 Task: Create in the project AppWave and in the Backlog issue 'Implement a new cloud-based customer relationship management system for a company with advanced customer engagement and communication features' a child issue 'Chatbot conversation sentiment analysis and optimization', and assign it to team member softage.1@softage.net. Create in the project AppWave and in the Backlog issue 'Integrate a new offline mode feature into an existing mobile application to enhance user experience in low or no network connectivity situations' a child issue 'Data breach incident response planning and optimization', and assign it to team member softage.2@softage.net
Action: Mouse moved to (190, 57)
Screenshot: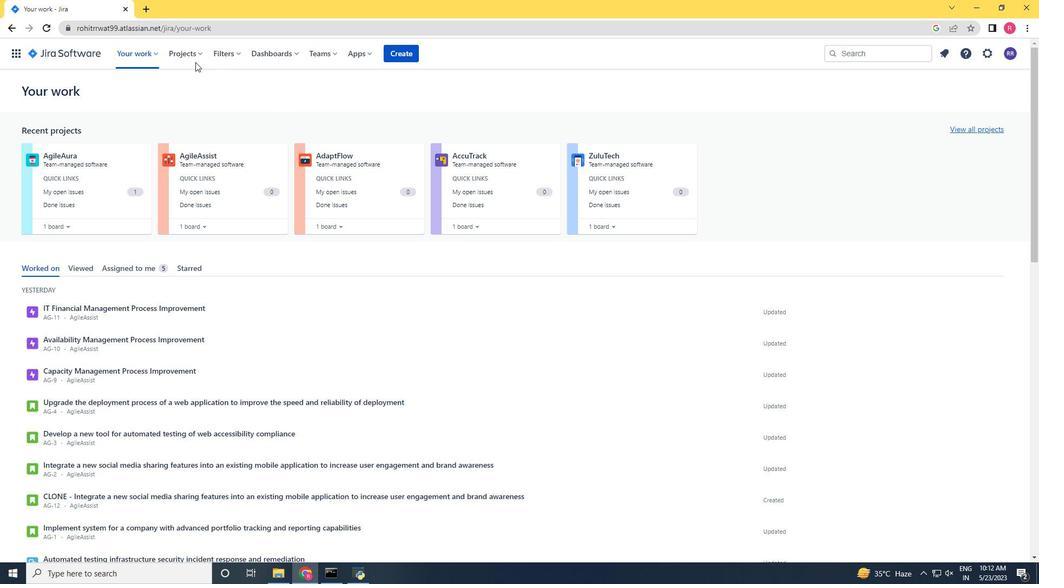 
Action: Mouse pressed left at (190, 57)
Screenshot: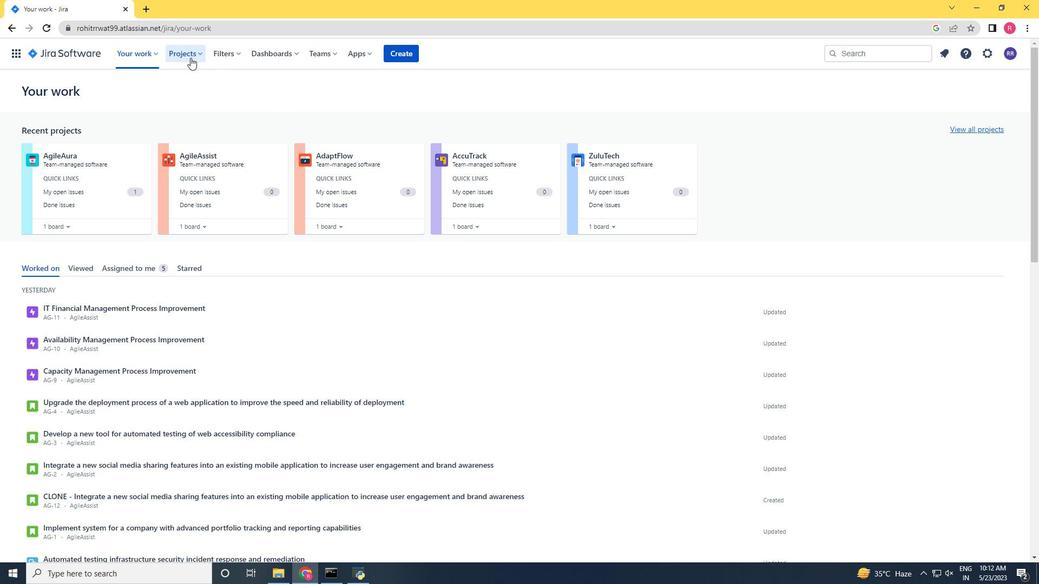 
Action: Mouse moved to (199, 95)
Screenshot: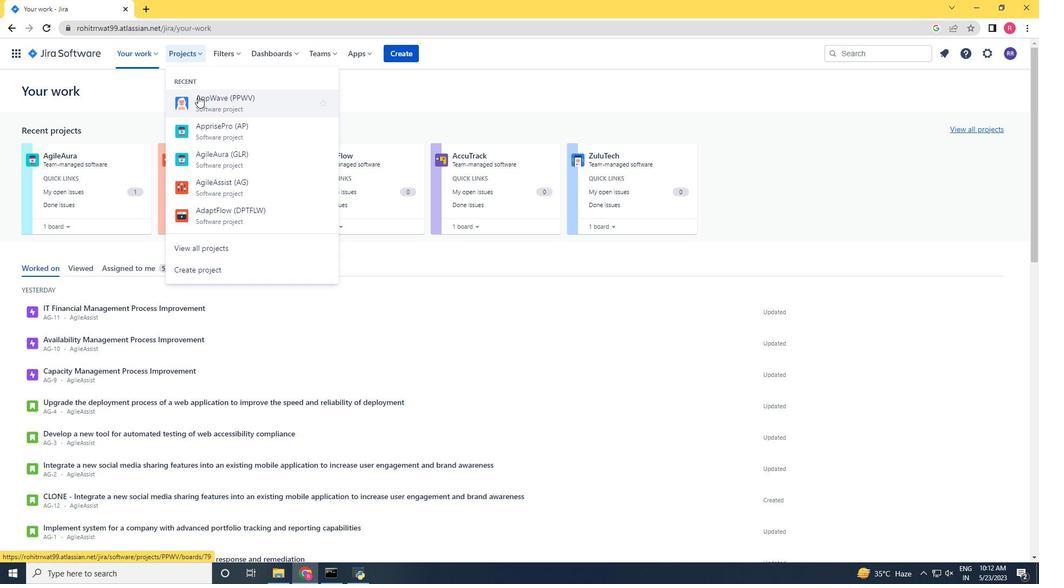 
Action: Mouse pressed left at (199, 95)
Screenshot: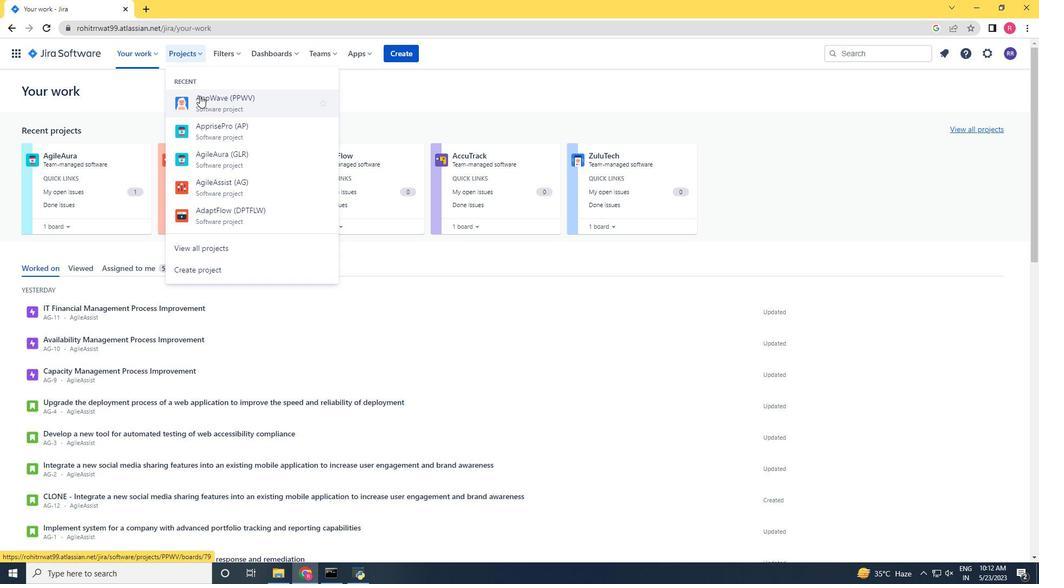 
Action: Mouse moved to (61, 172)
Screenshot: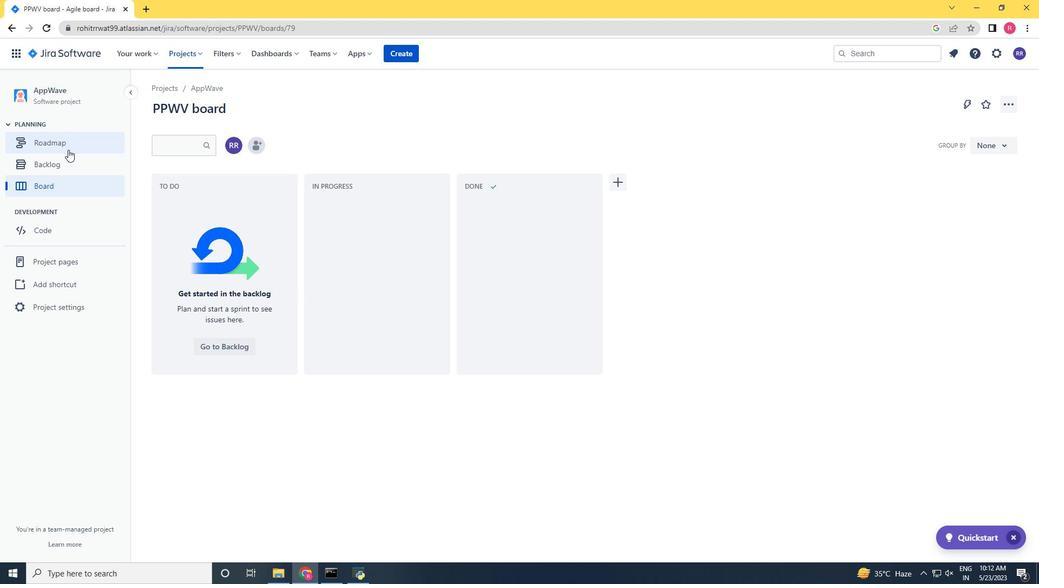 
Action: Mouse pressed left at (61, 172)
Screenshot: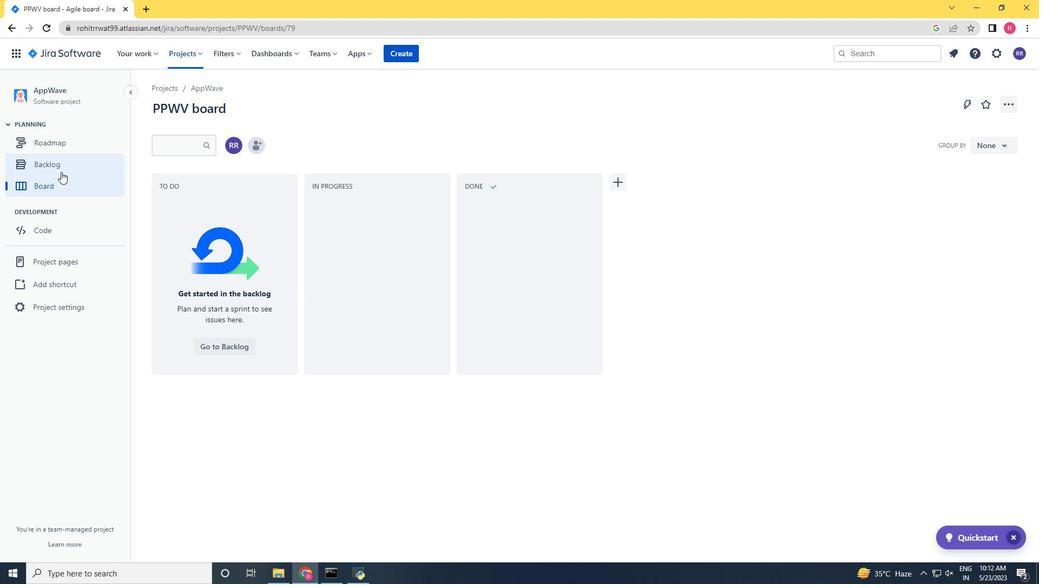 
Action: Mouse moved to (374, 267)
Screenshot: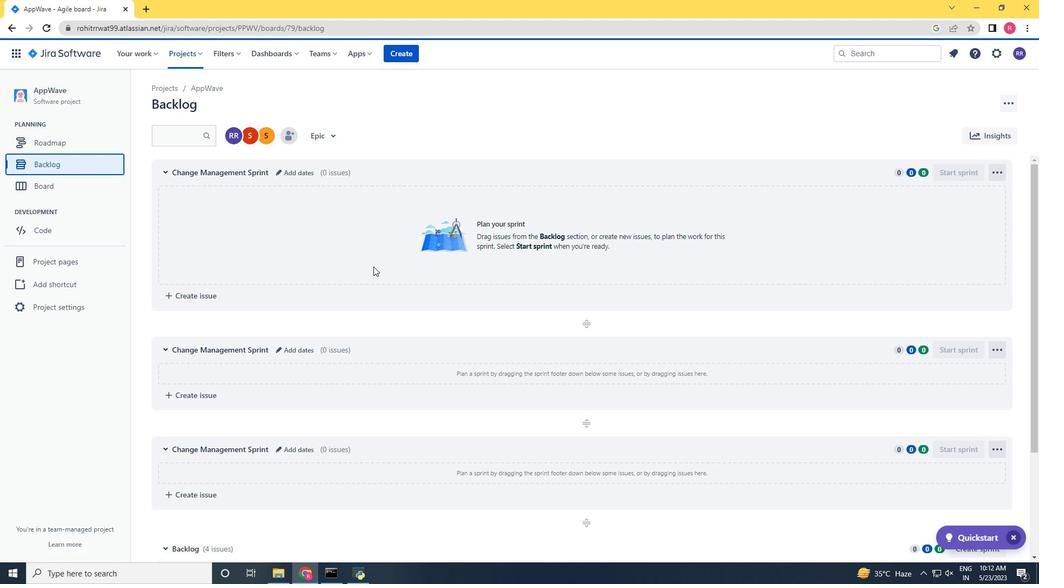 
Action: Mouse scrolled (374, 266) with delta (0, 0)
Screenshot: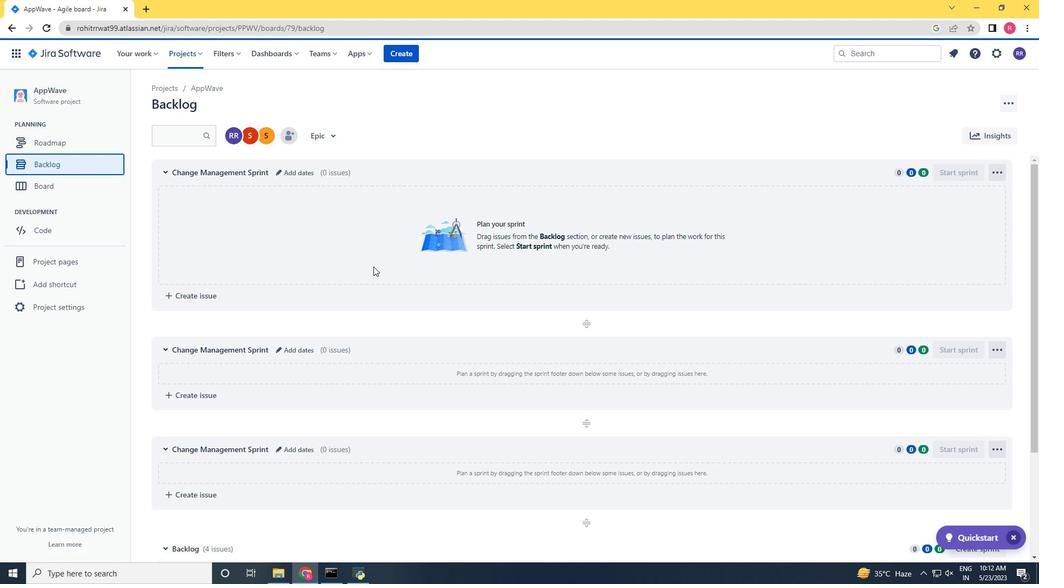 
Action: Mouse moved to (374, 267)
Screenshot: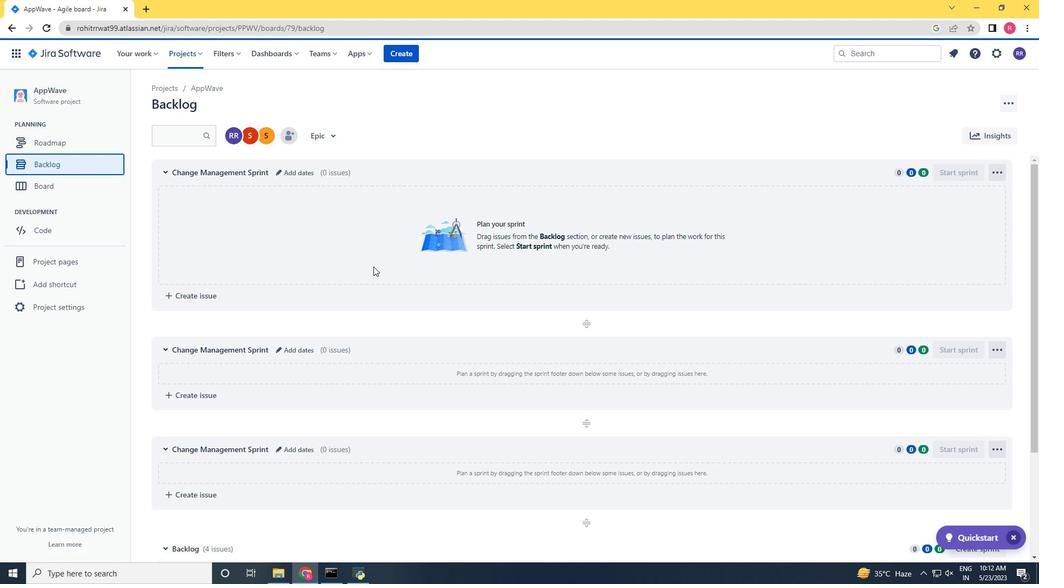 
Action: Mouse scrolled (374, 267) with delta (0, 0)
Screenshot: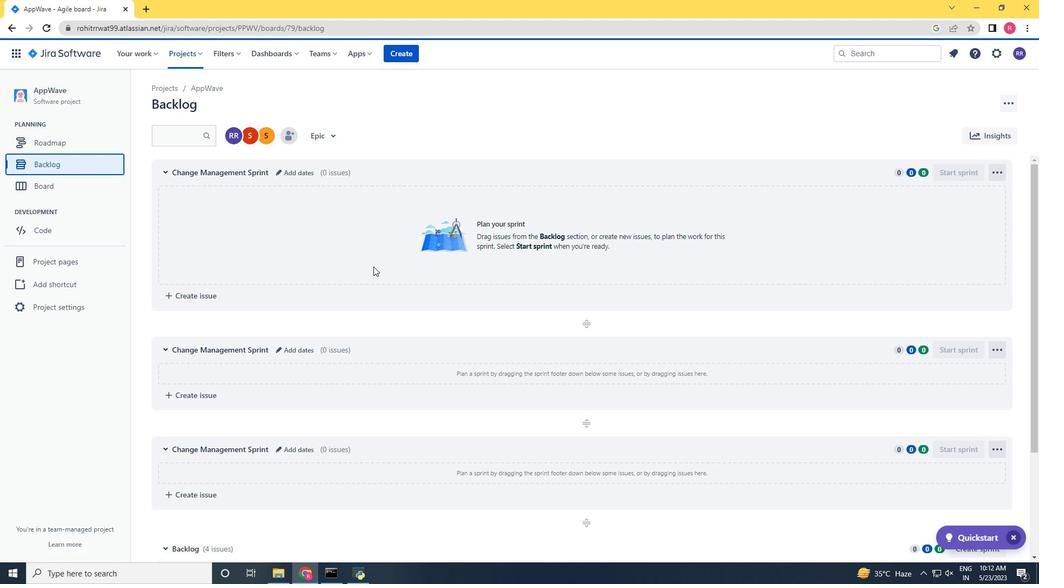 
Action: Mouse scrolled (374, 267) with delta (0, 0)
Screenshot: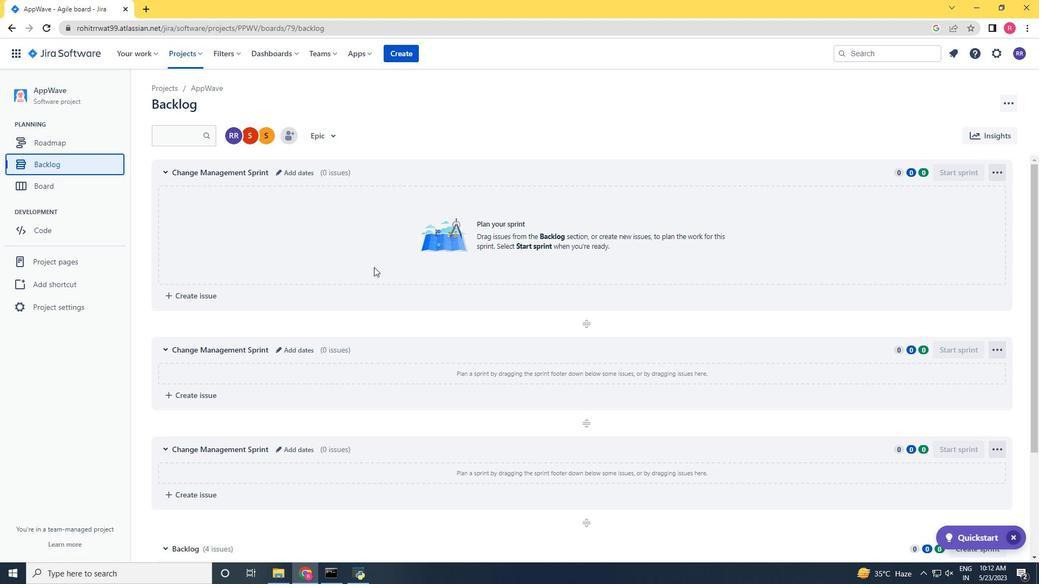 
Action: Mouse scrolled (374, 267) with delta (0, 0)
Screenshot: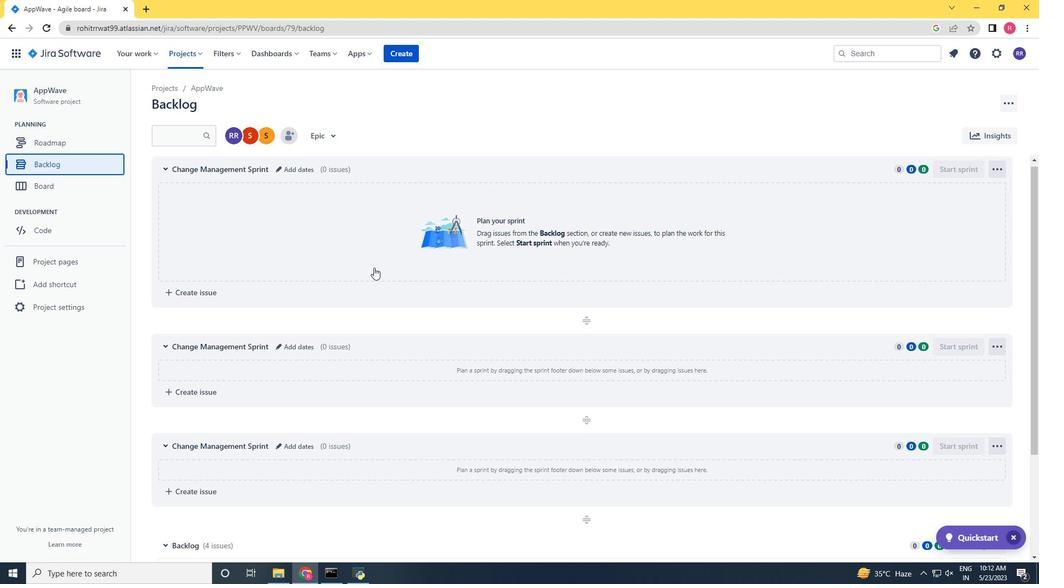 
Action: Mouse scrolled (374, 267) with delta (0, 0)
Screenshot: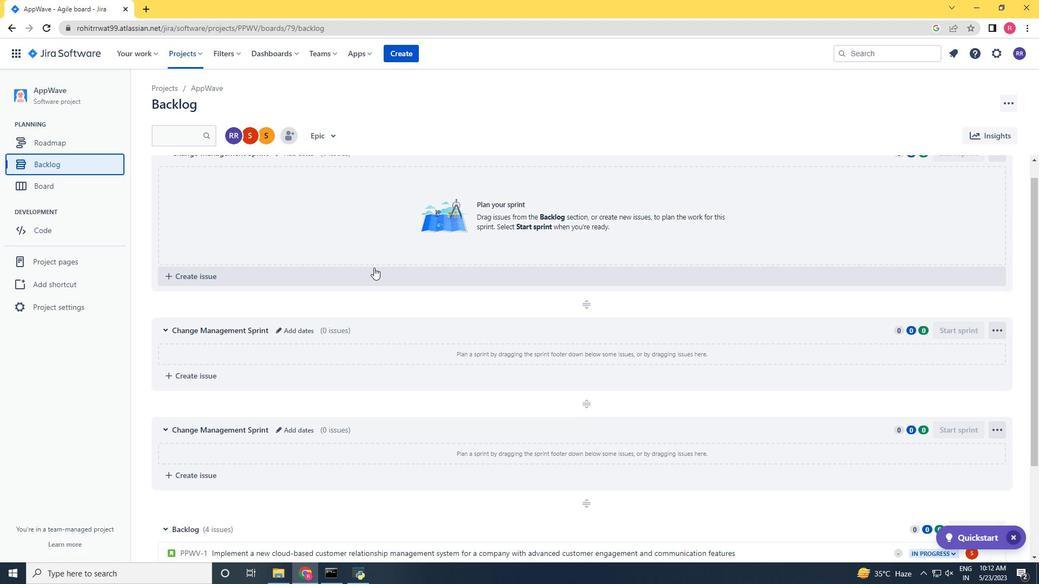 
Action: Mouse scrolled (374, 267) with delta (0, 0)
Screenshot: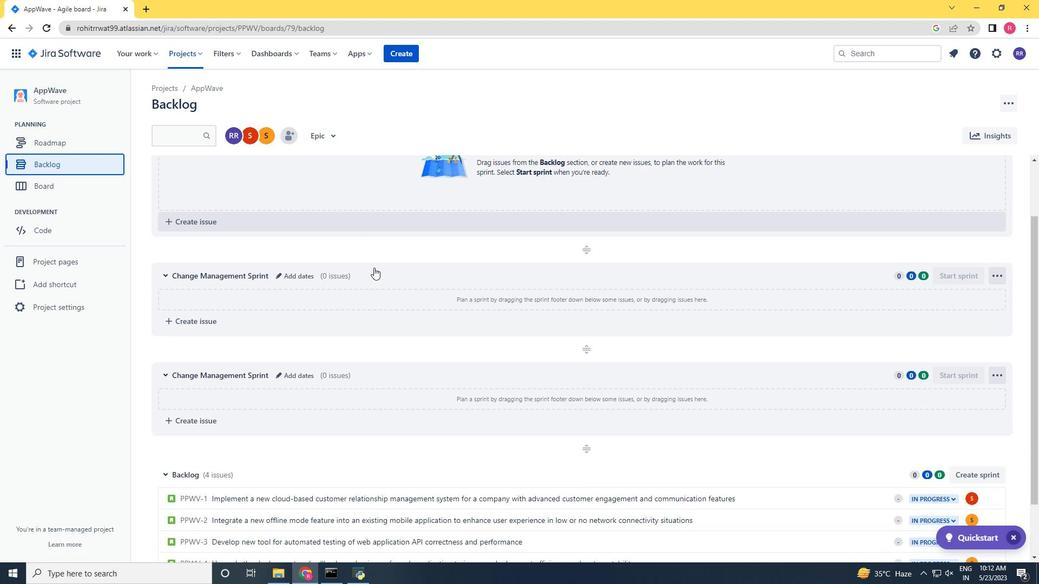 
Action: Mouse scrolled (374, 267) with delta (0, 0)
Screenshot: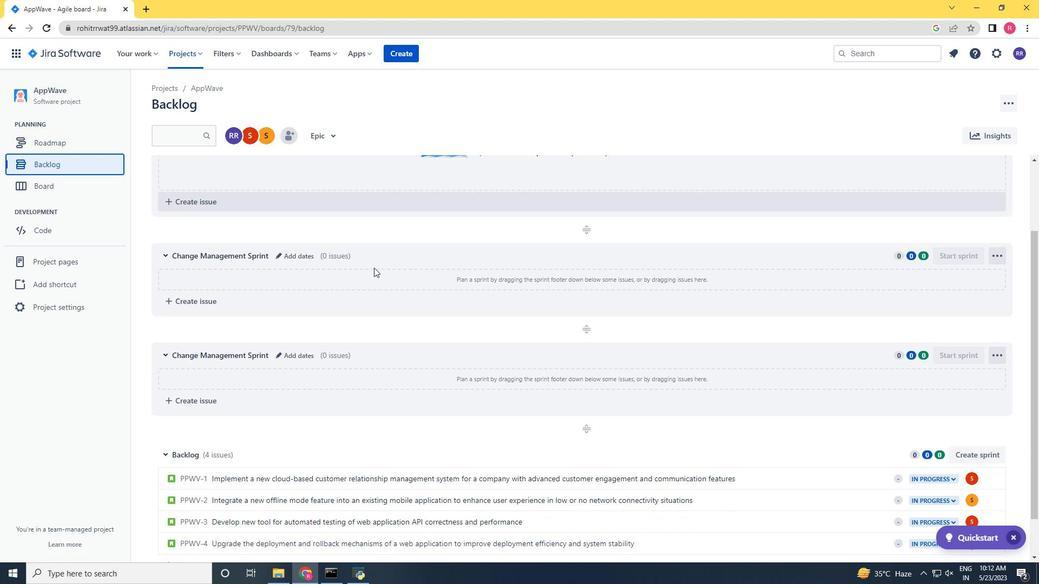 
Action: Mouse moved to (788, 435)
Screenshot: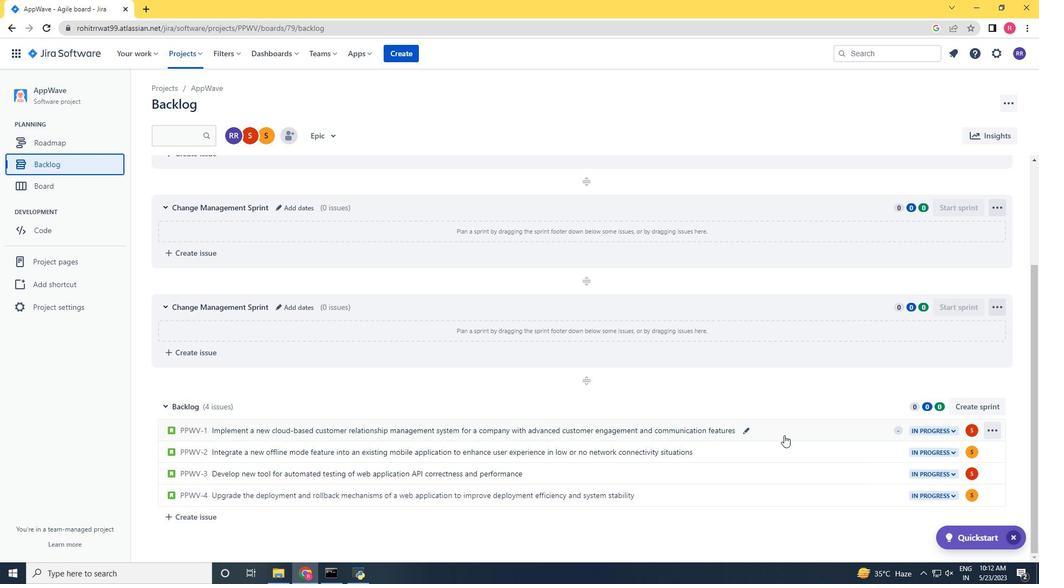 
Action: Mouse pressed left at (788, 435)
Screenshot: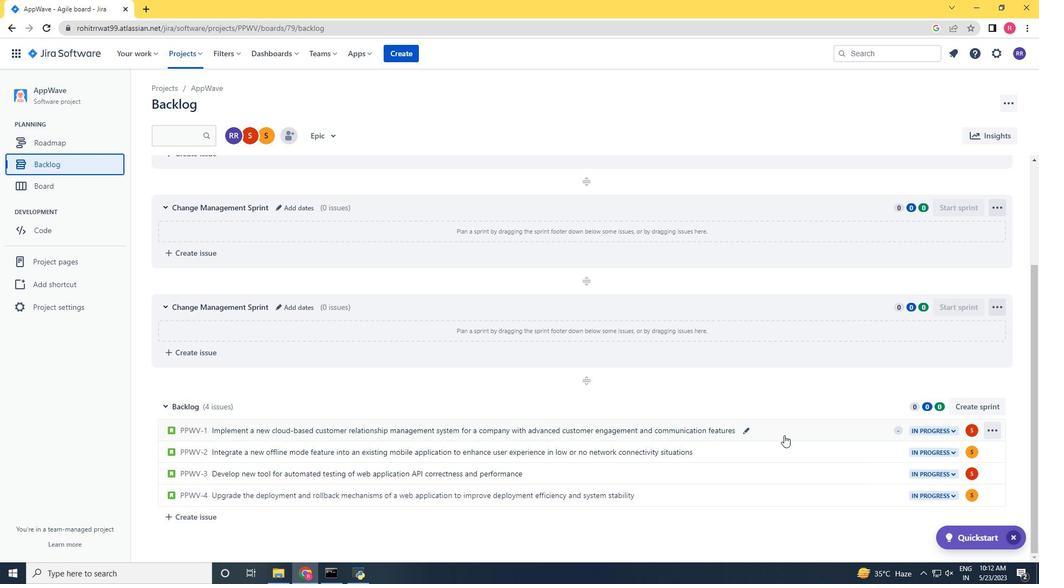 
Action: Mouse moved to (844, 295)
Screenshot: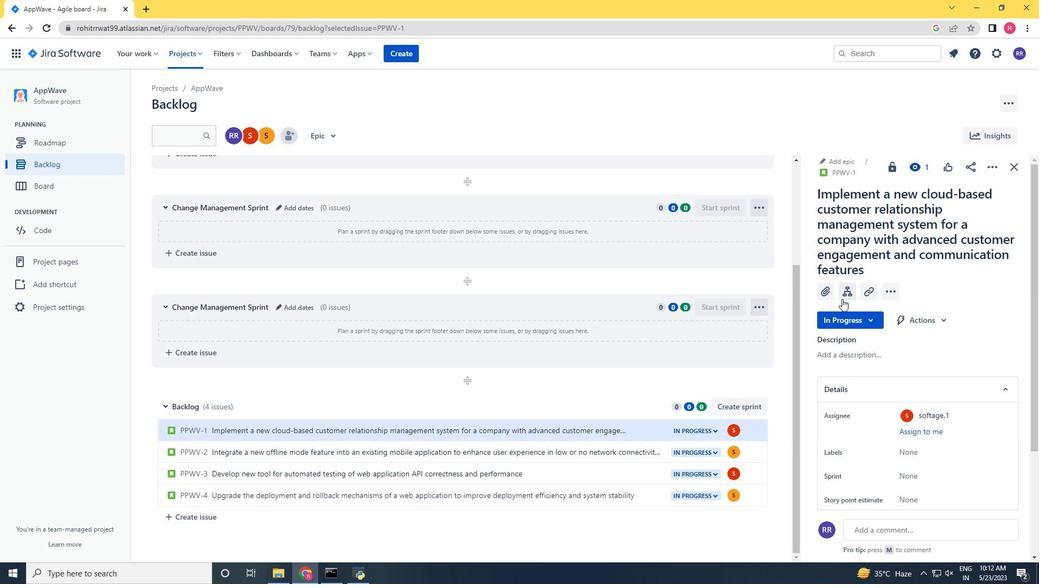 
Action: Mouse pressed left at (844, 295)
Screenshot: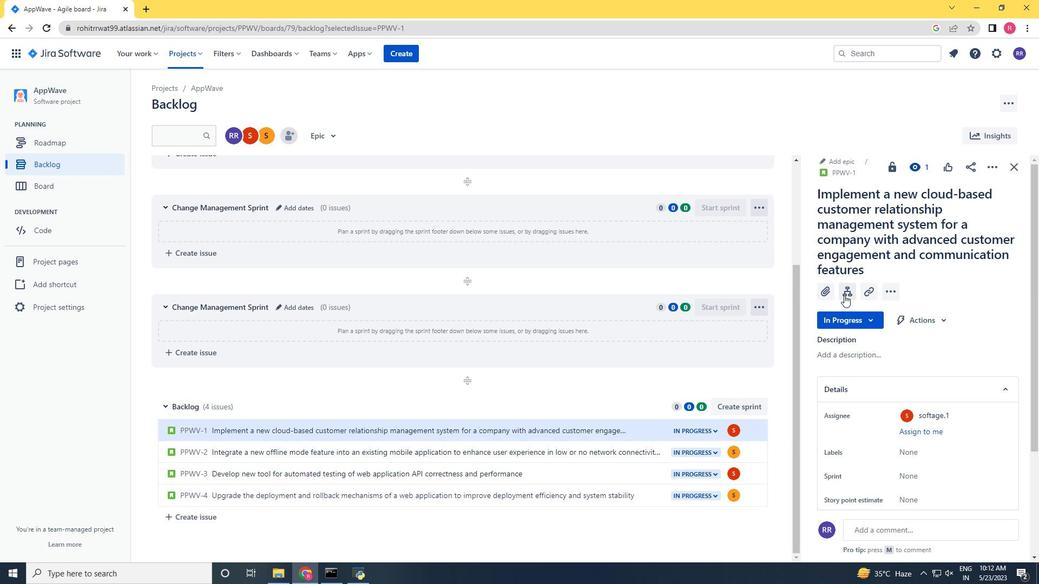 
Action: Mouse moved to (844, 303)
Screenshot: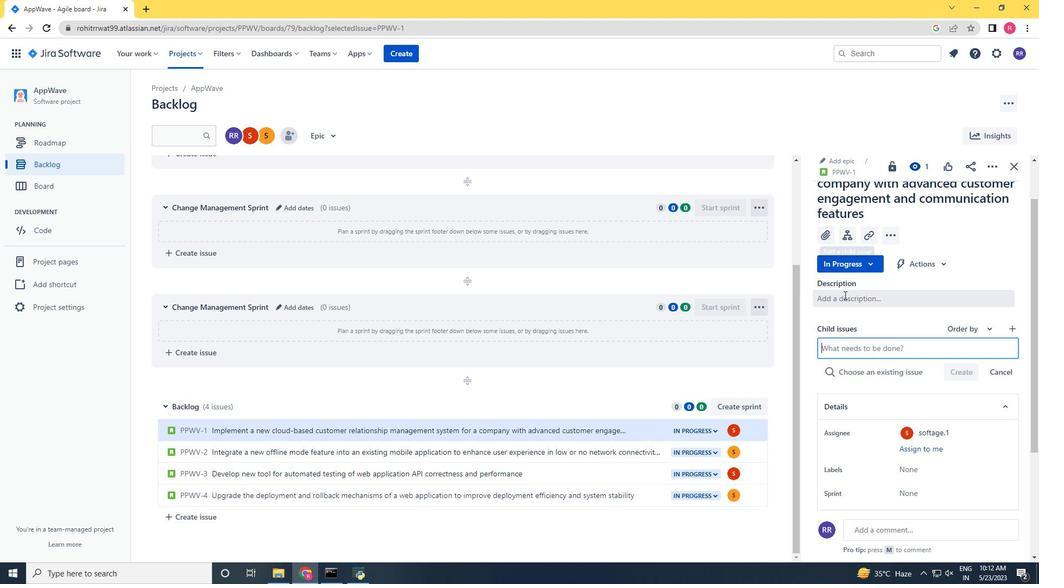 
Action: Key pressed <Key.shift>Chatbot<Key.space>conversation<Key.space>sentiment<Key.space><Key.space>analysis<Key.space>and<Key.space>optimization<Key.space><Key.enter>
Screenshot: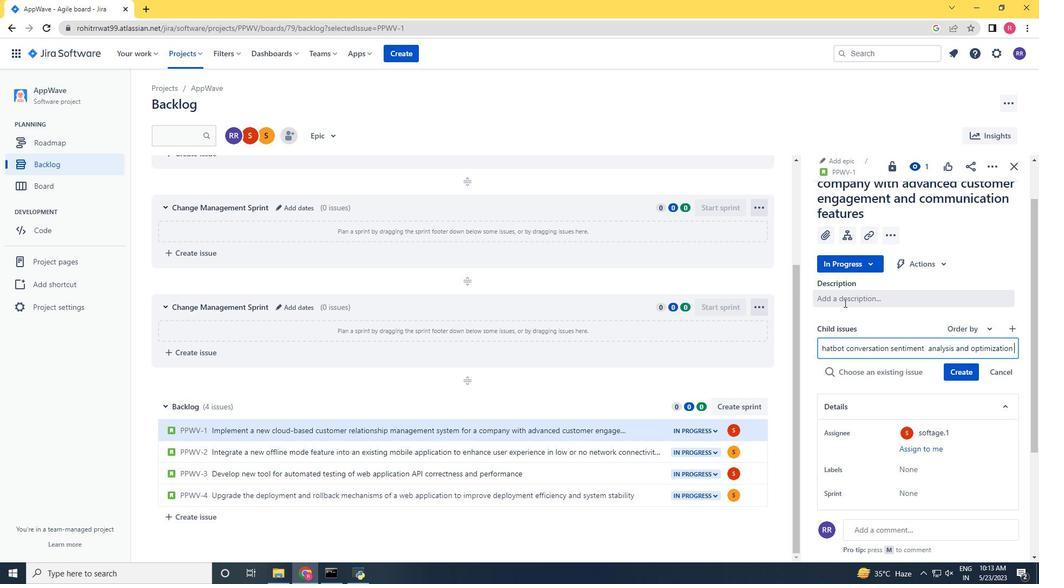 
Action: Mouse moved to (972, 352)
Screenshot: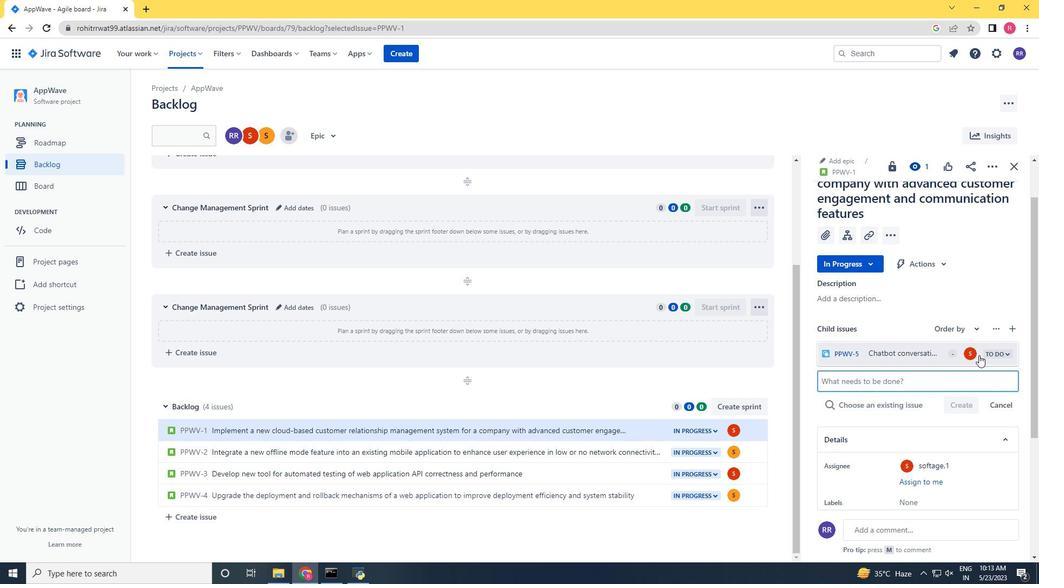 
Action: Mouse pressed left at (972, 352)
Screenshot: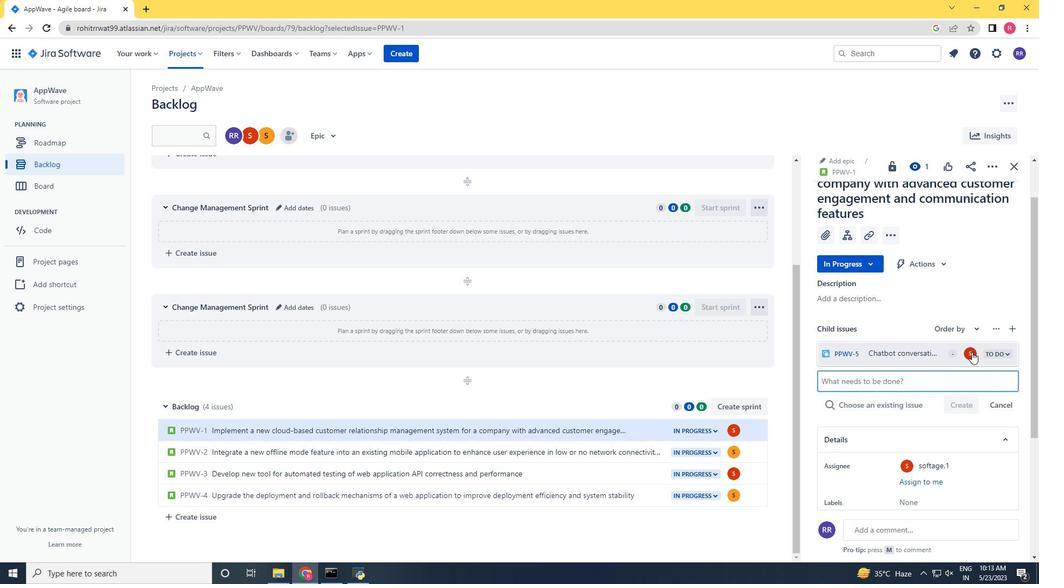 
Action: Mouse moved to (754, 534)
Screenshot: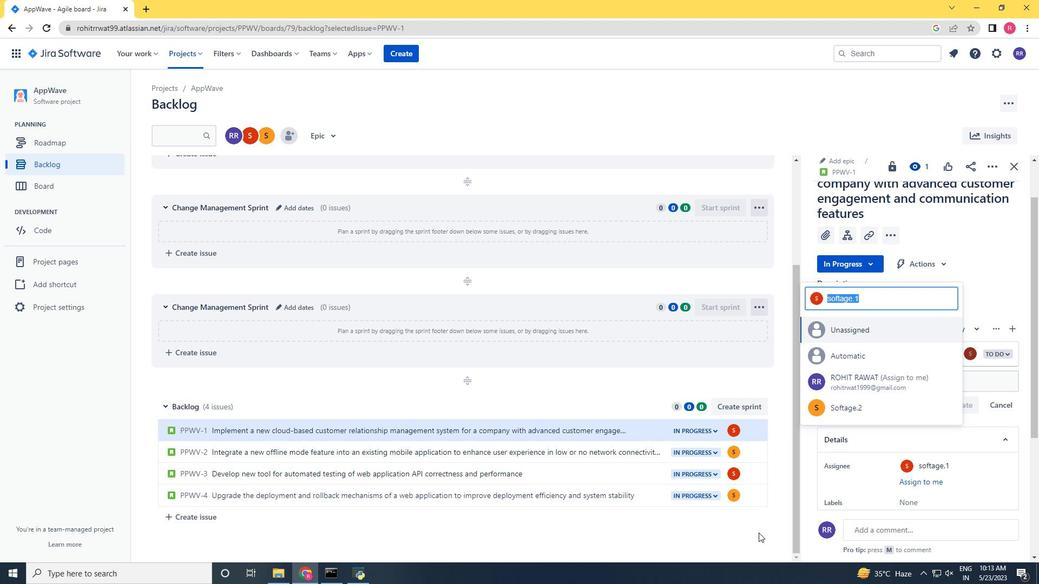 
Action: Mouse pressed left at (754, 534)
Screenshot: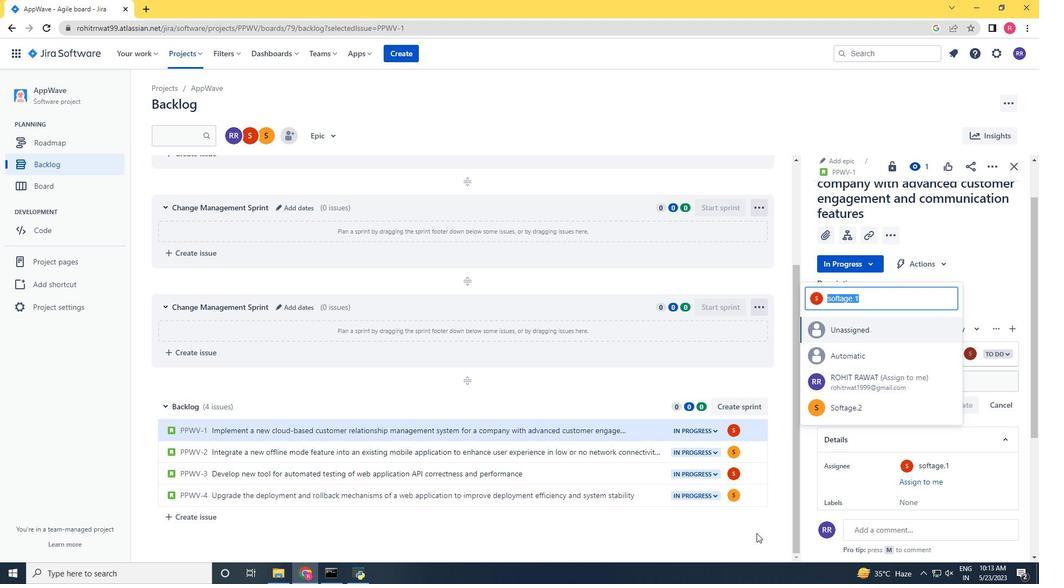 
Action: Mouse moved to (638, 458)
Screenshot: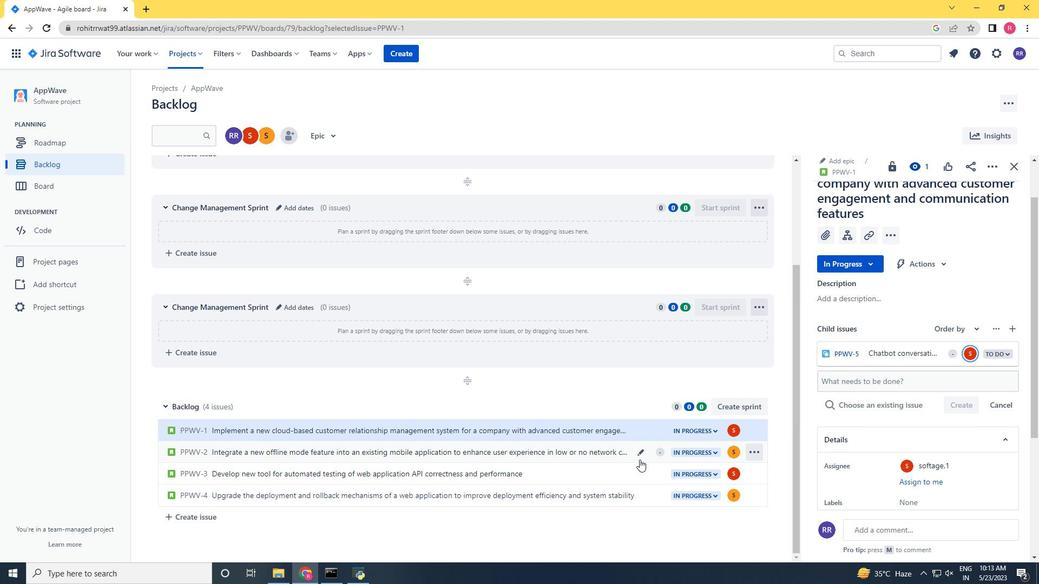 
Action: Mouse pressed left at (638, 458)
Screenshot: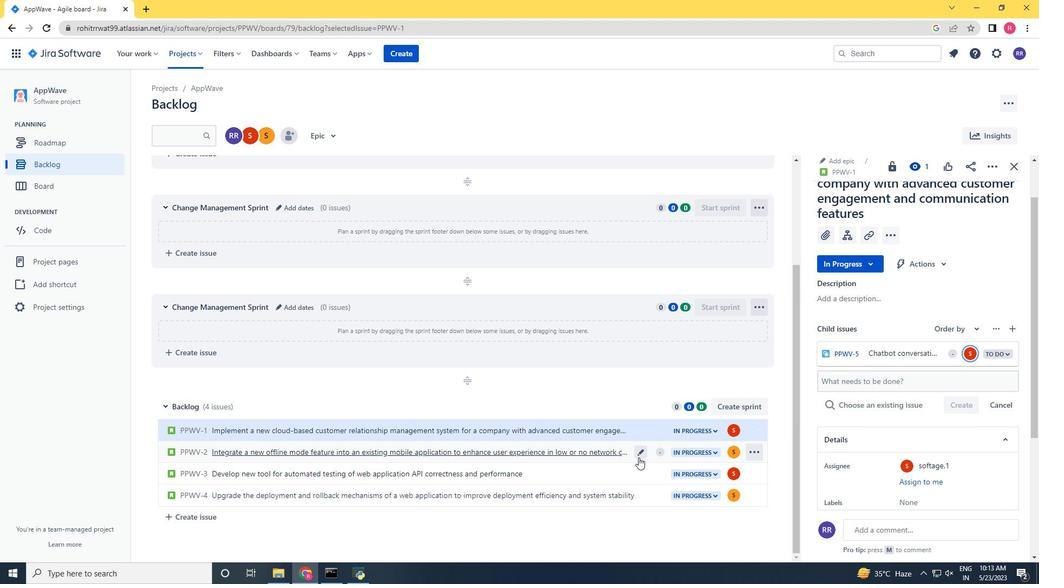
Action: Mouse moved to (650, 455)
Screenshot: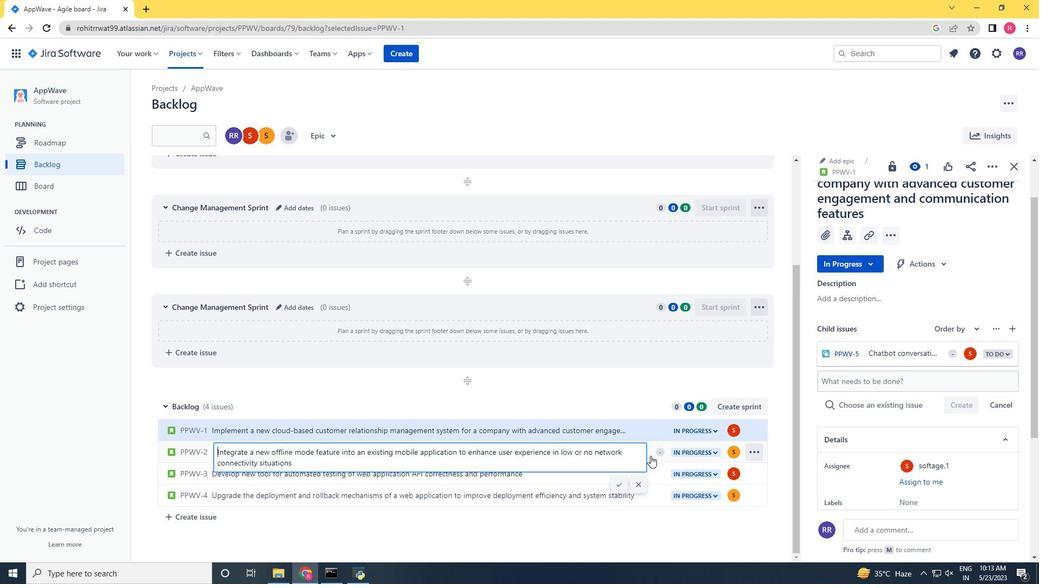 
Action: Mouse pressed left at (650, 455)
Screenshot: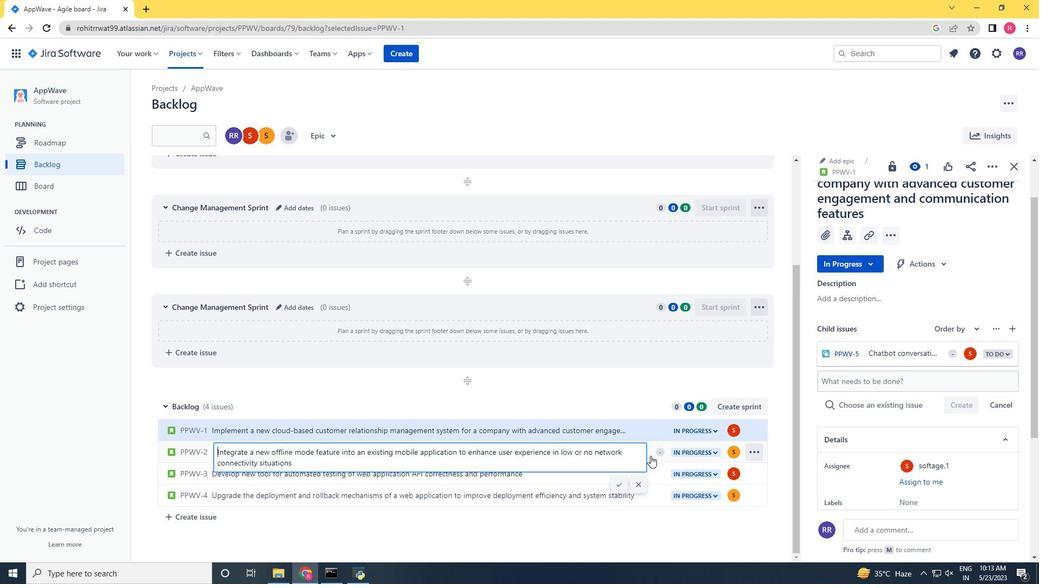 
Action: Mouse moved to (842, 273)
Screenshot: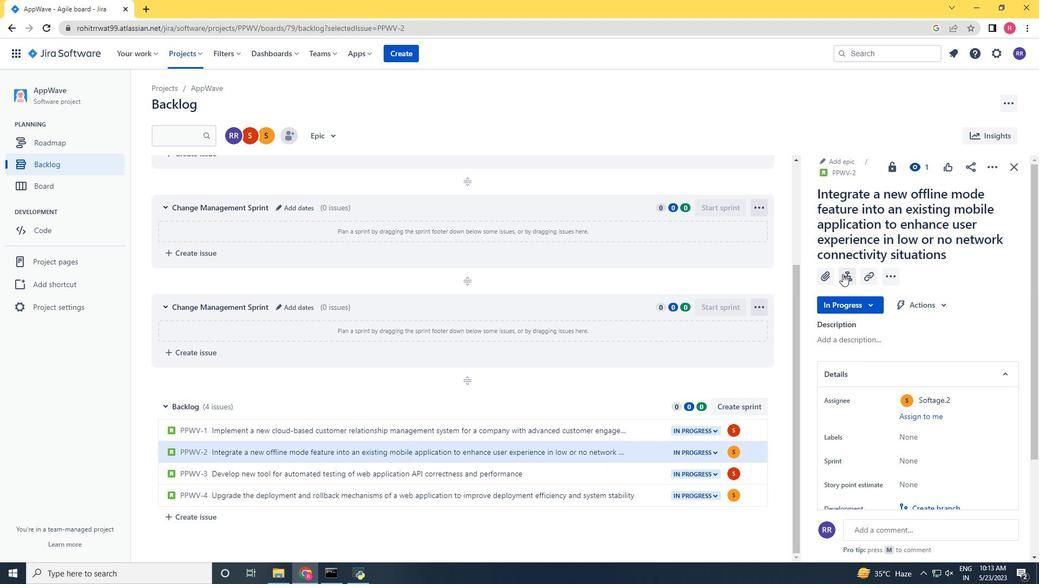 
Action: Mouse pressed left at (842, 273)
Screenshot: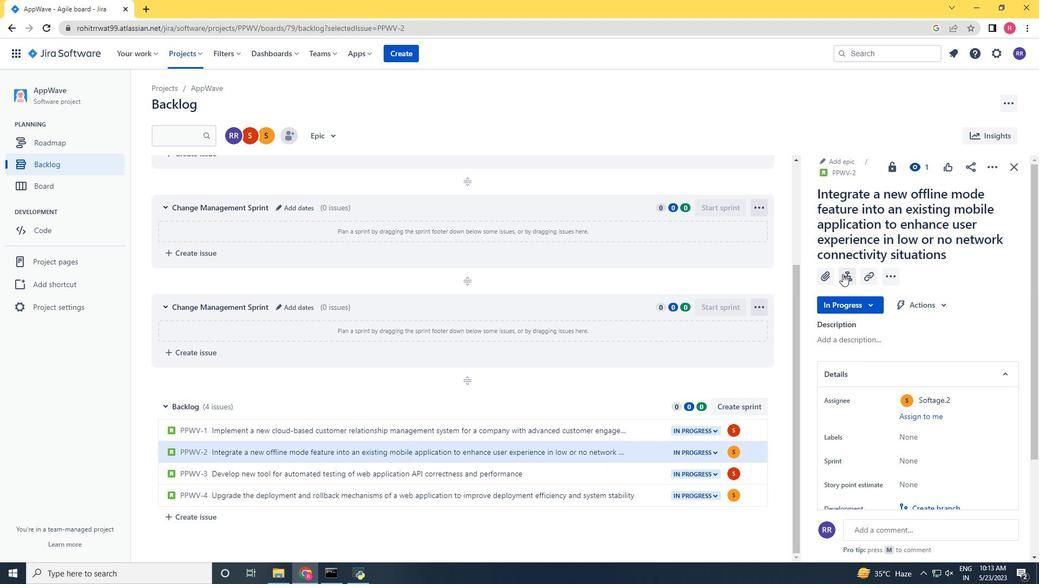 
Action: Mouse moved to (844, 380)
Screenshot: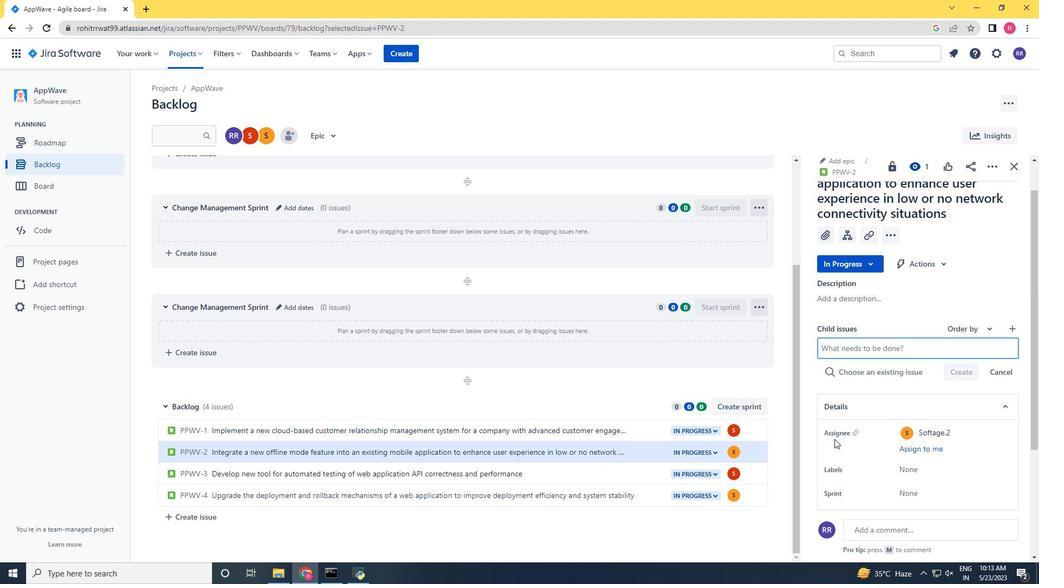 
Action: Key pressed <Key.shift>Data<Key.space>breach<Key.space>incident<Key.space>response<Key.space>planning<Key.space>and<Key.space>optimization<Key.space><Key.enter>
Screenshot: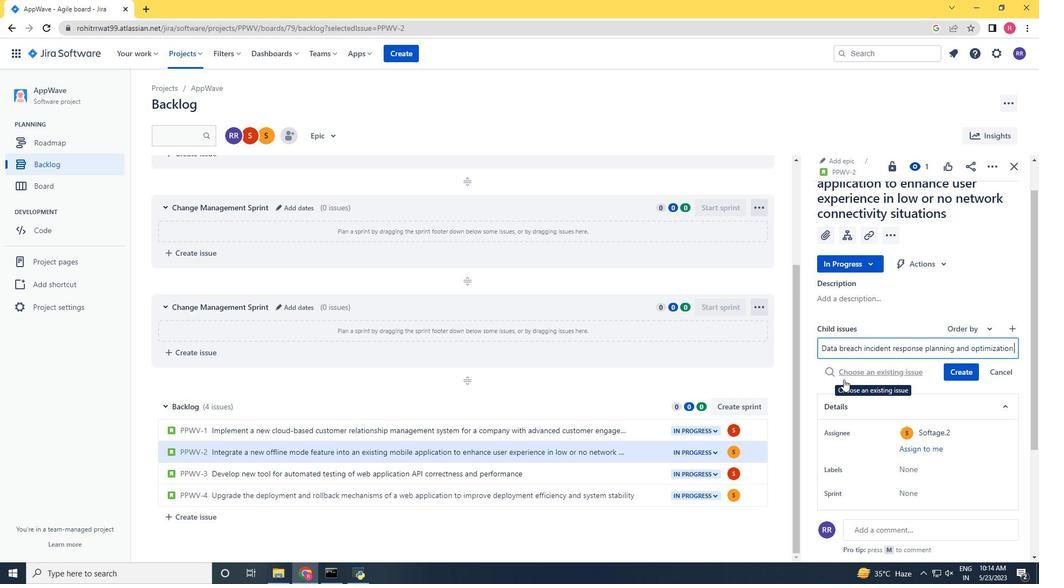 
Action: Mouse moved to (970, 354)
Screenshot: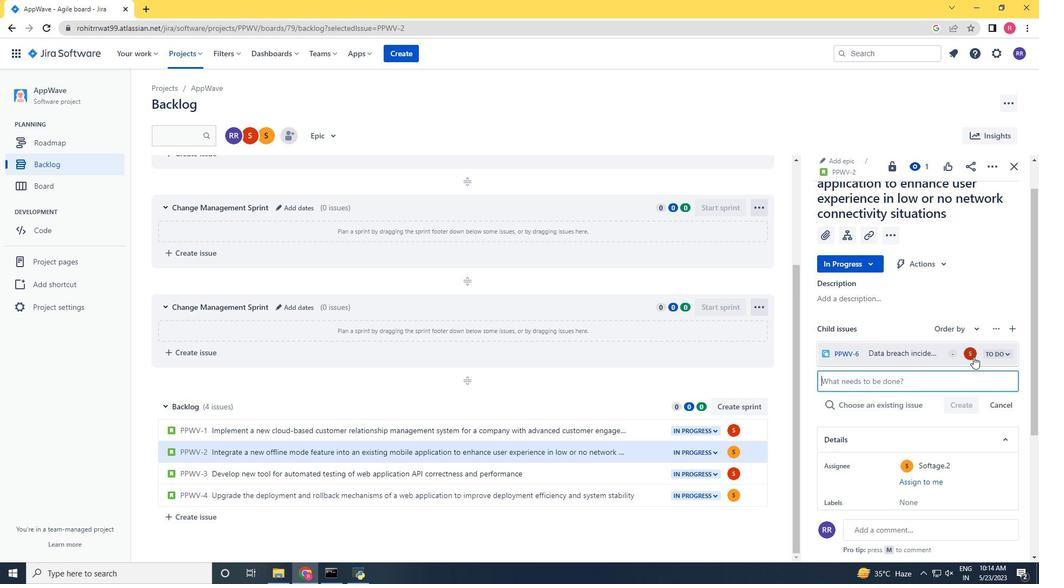 
Action: Mouse pressed left at (970, 354)
Screenshot: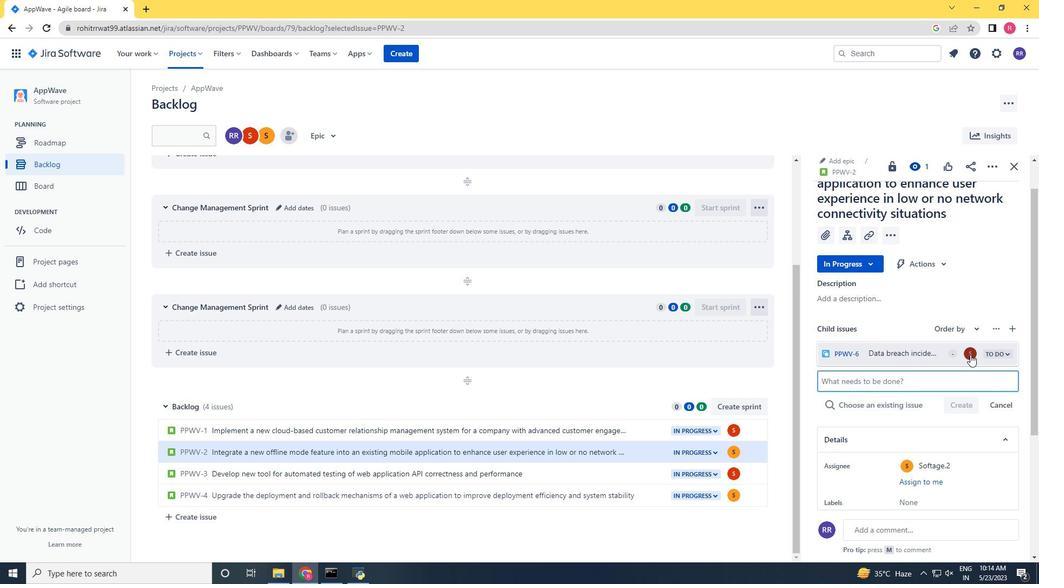 
Action: Key pressed softage.2
Screenshot: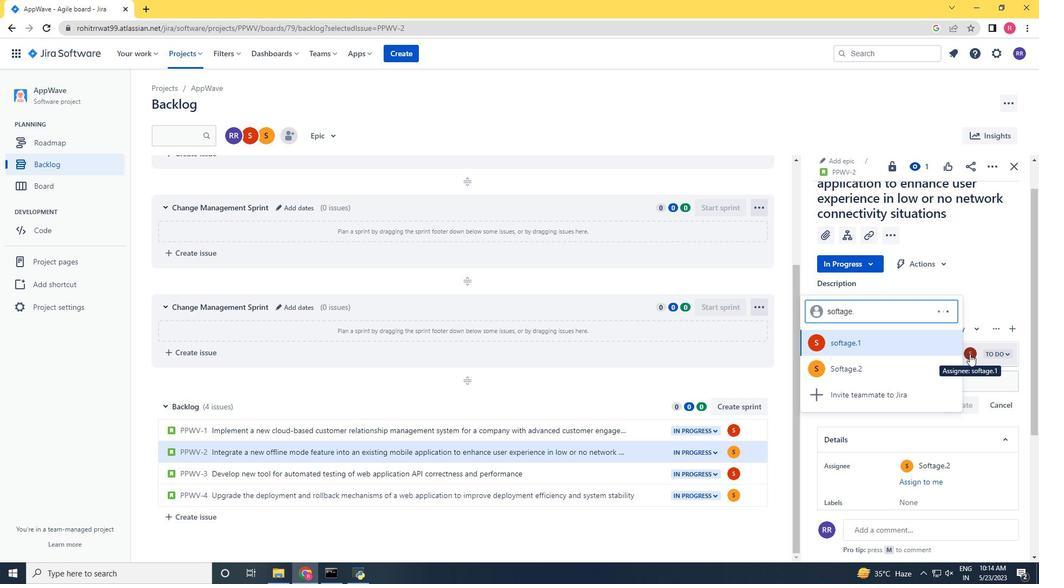 
Action: Mouse scrolled (970, 355) with delta (0, 0)
Screenshot: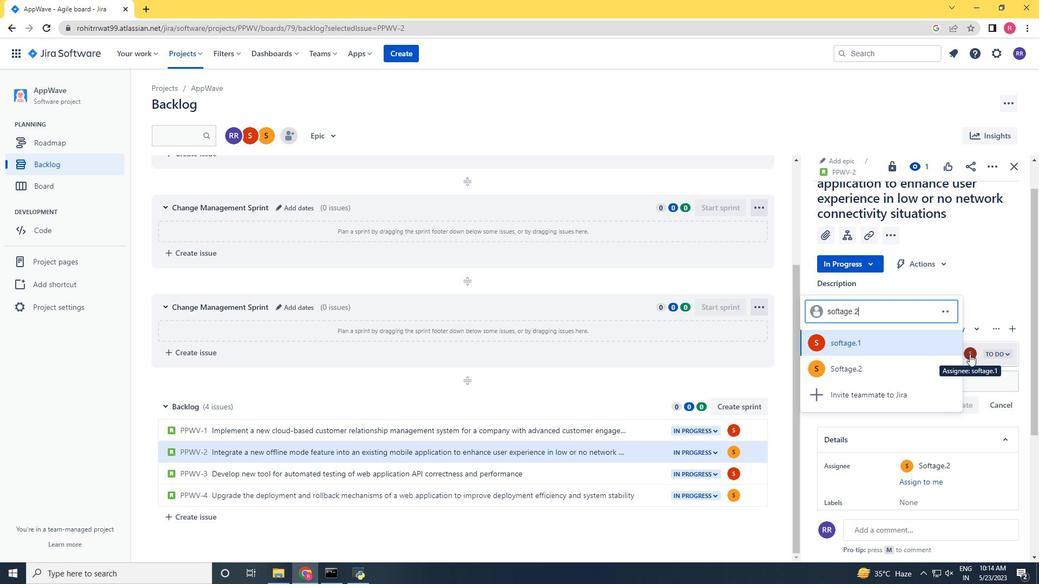 
Action: Mouse moved to (861, 387)
Screenshot: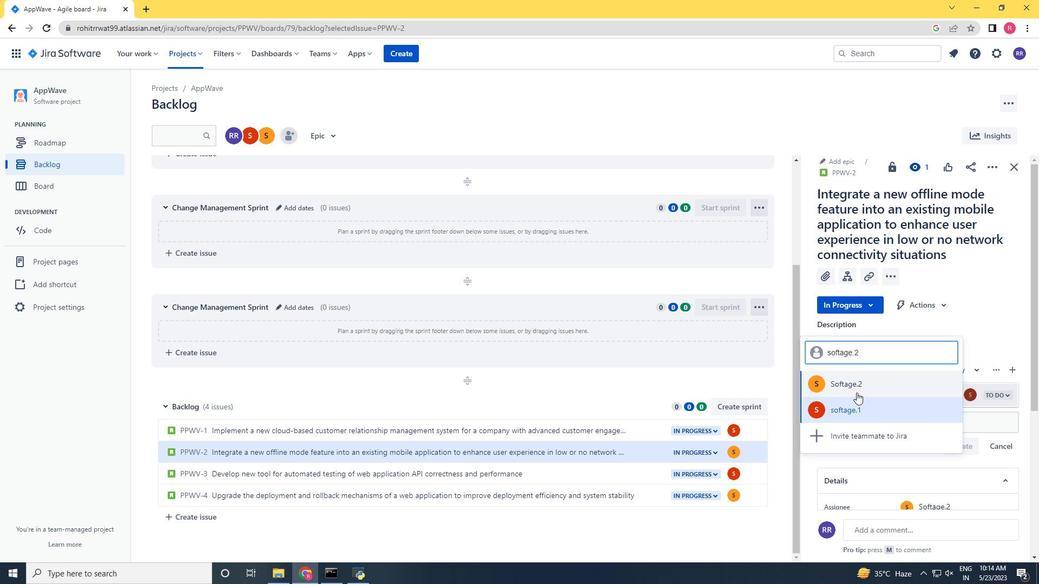 
Action: Mouse pressed left at (861, 387)
Screenshot: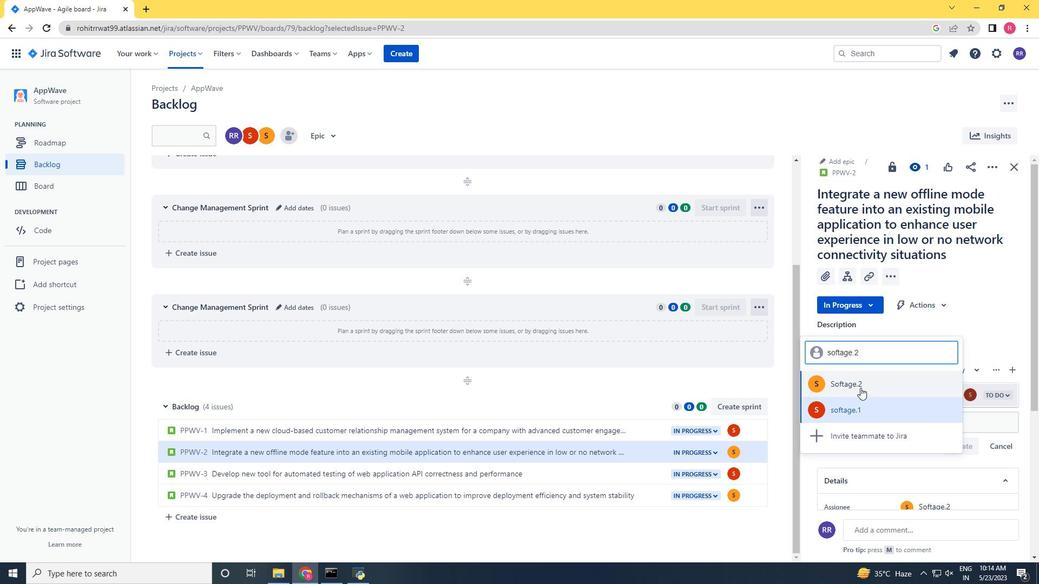 
Action: Mouse moved to (700, 538)
Screenshot: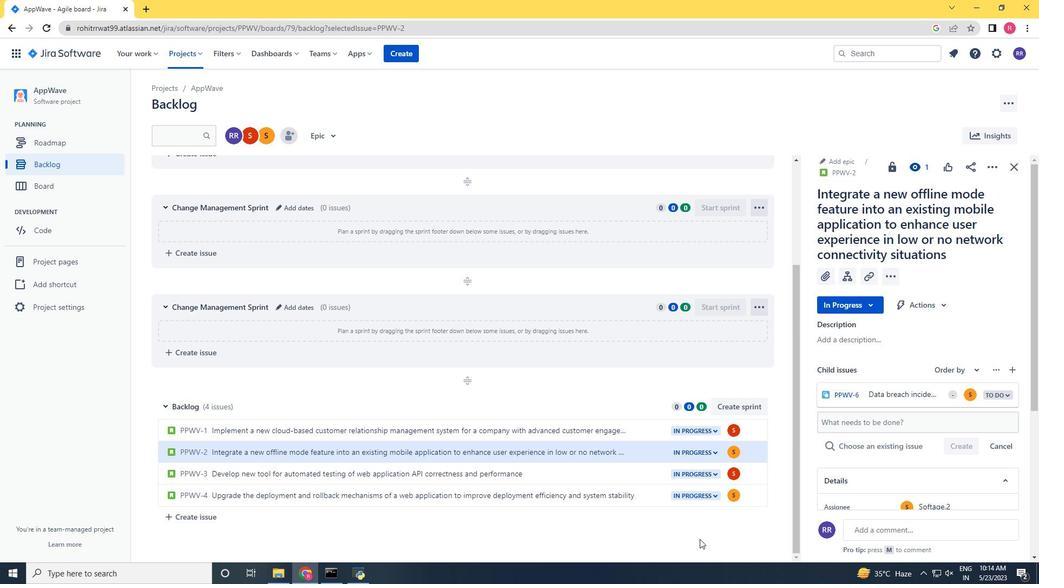 
Action: Mouse pressed left at (700, 538)
Screenshot: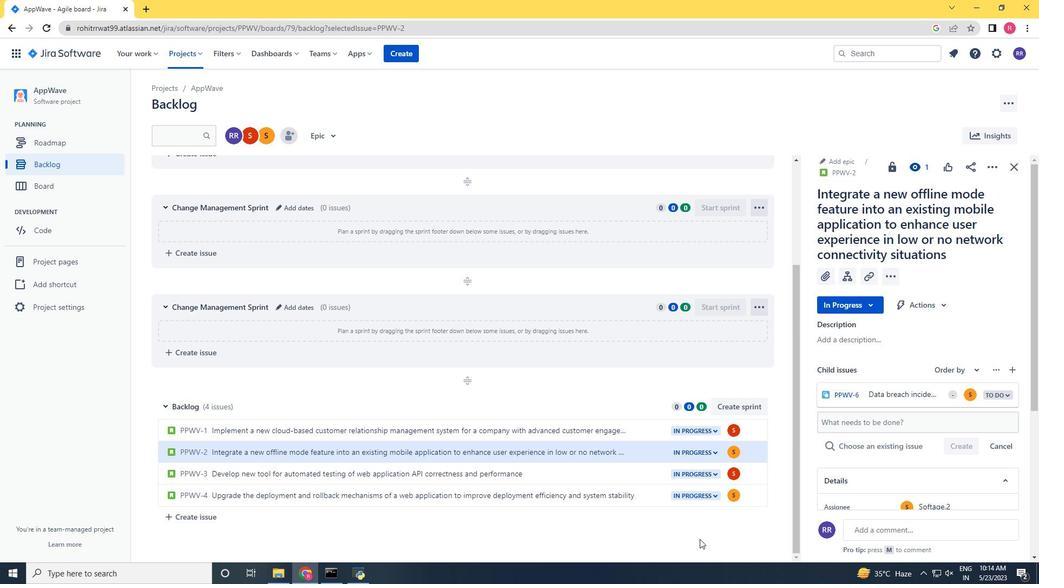 
Action: Mouse moved to (703, 535)
Screenshot: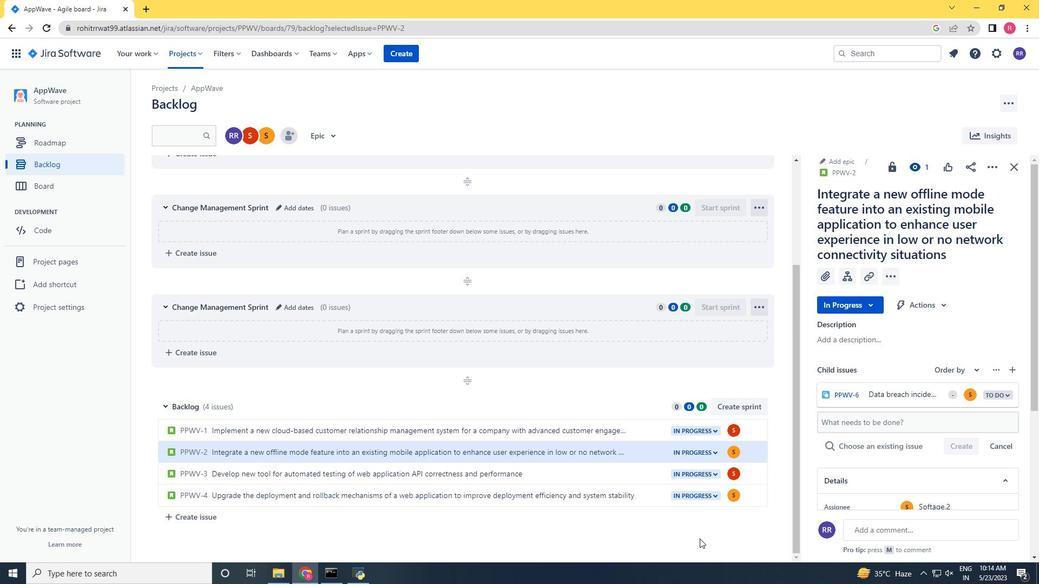 
